Task: Delete only the column A.
Action: Mouse moved to (84, 104)
Screenshot: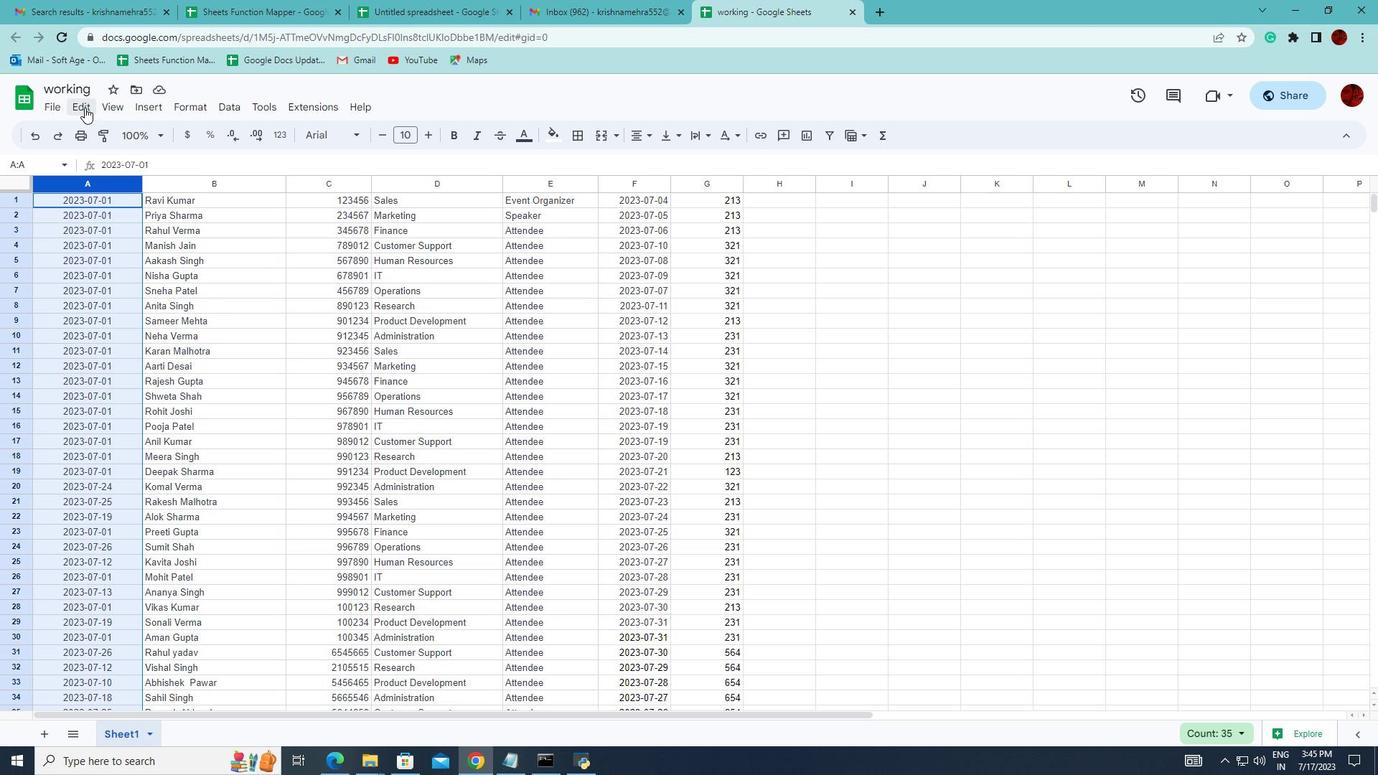 
Action: Mouse pressed left at (84, 104)
Screenshot: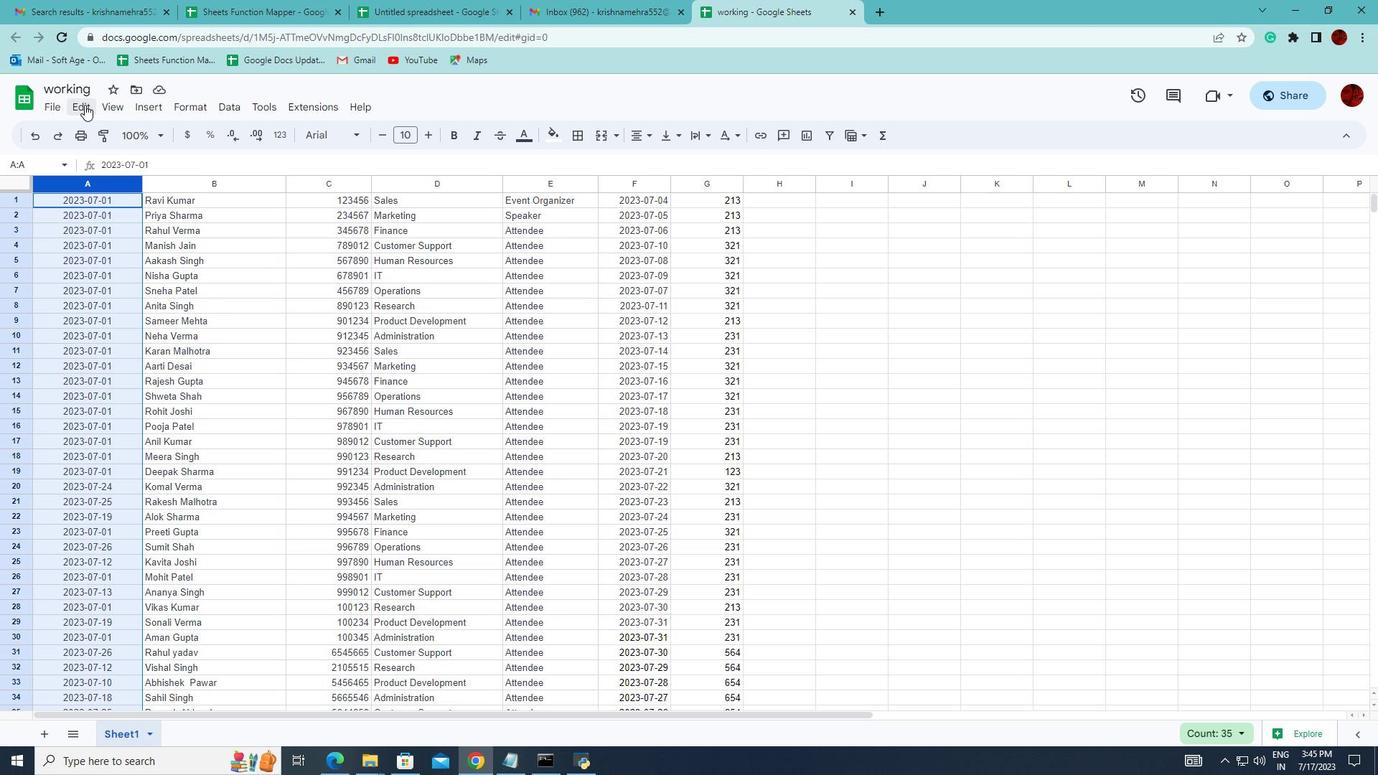 
Action: Mouse moved to (315, 342)
Screenshot: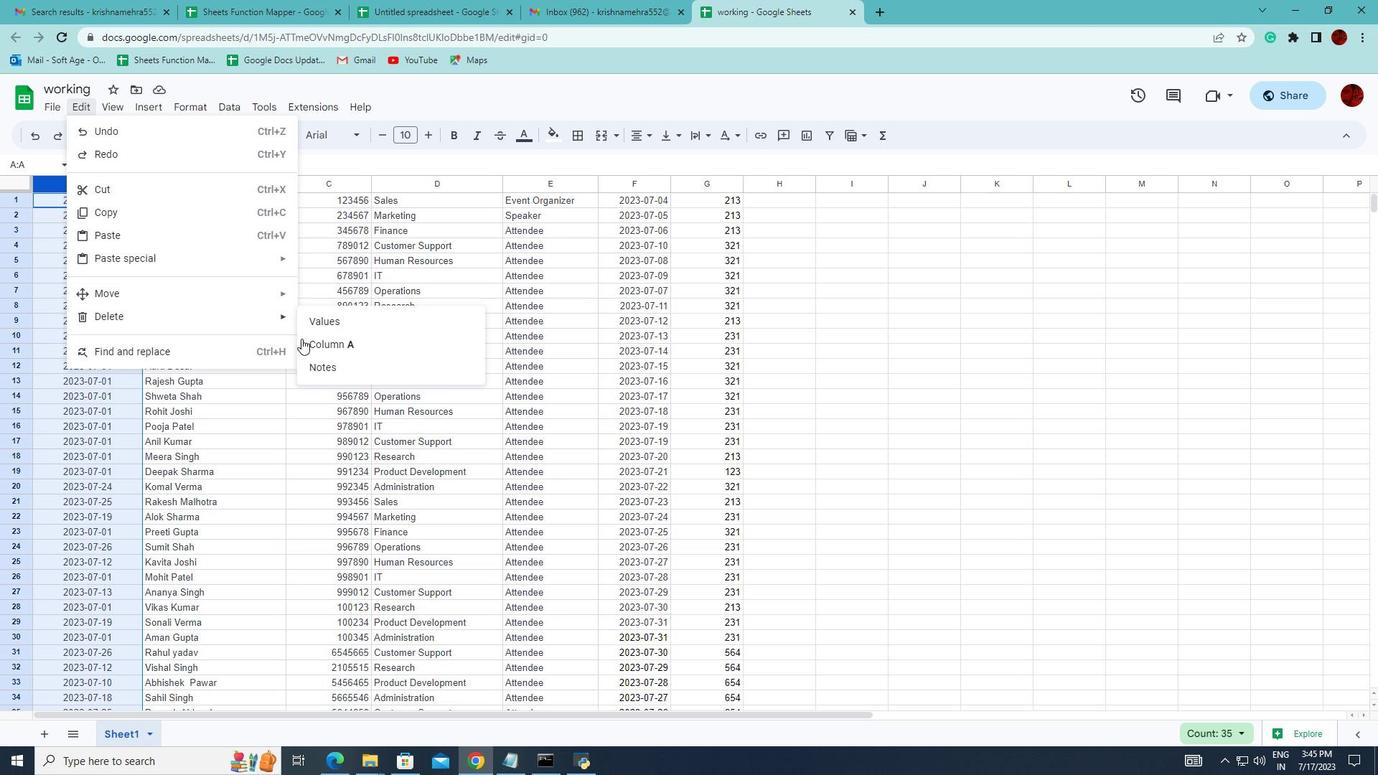 
Action: Mouse pressed left at (315, 342)
Screenshot: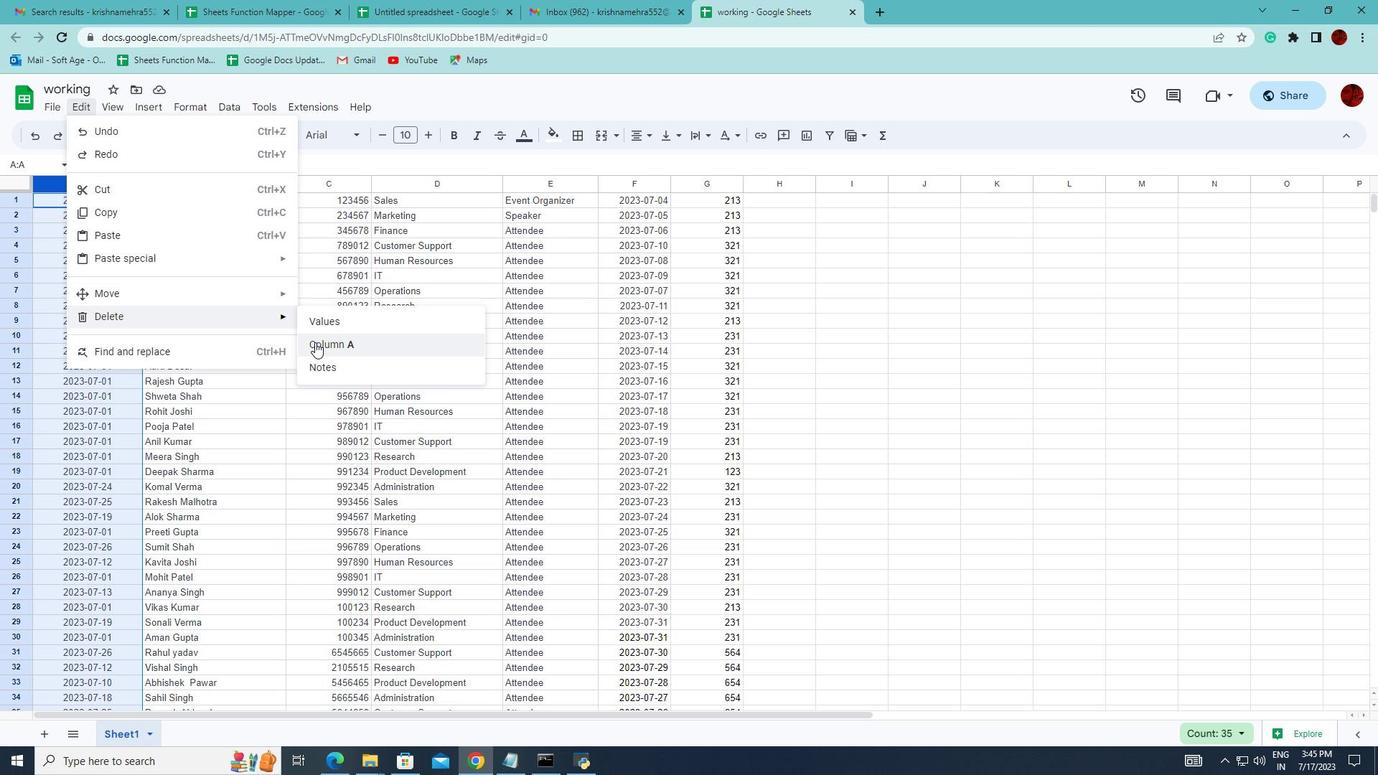 
